 Task: Follow the page of Johnson & johnson
Action: Mouse moved to (619, 90)
Screenshot: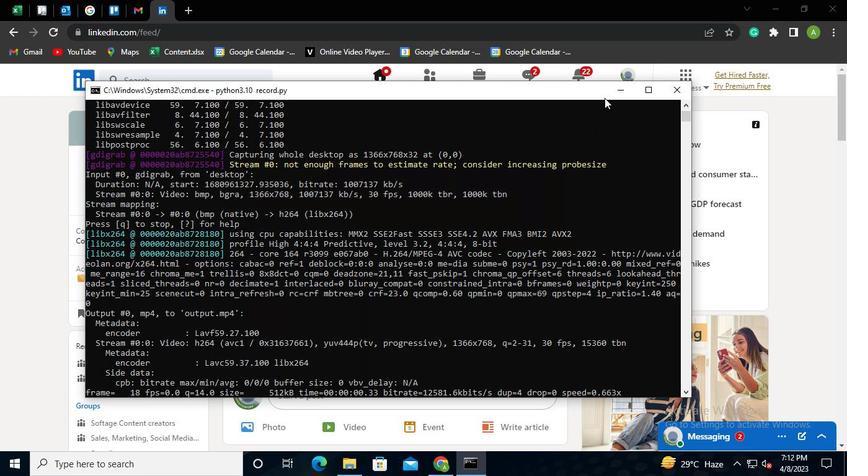 
Action: Mouse pressed left at (619, 90)
Screenshot: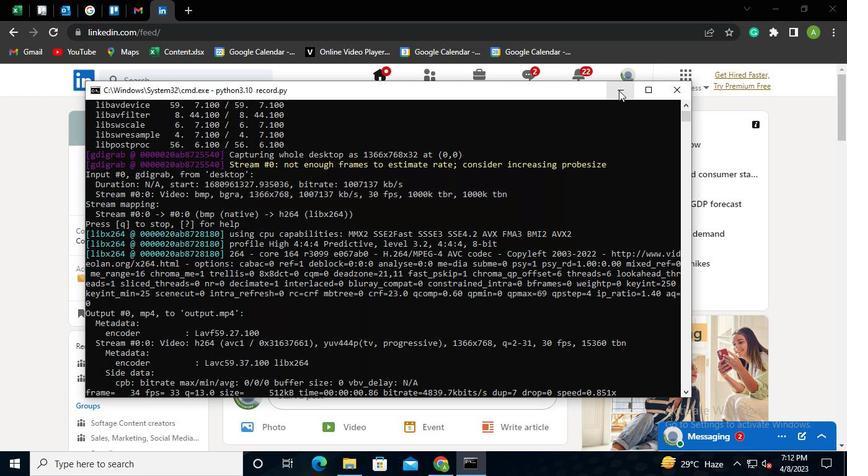 
Action: Mouse moved to (155, 75)
Screenshot: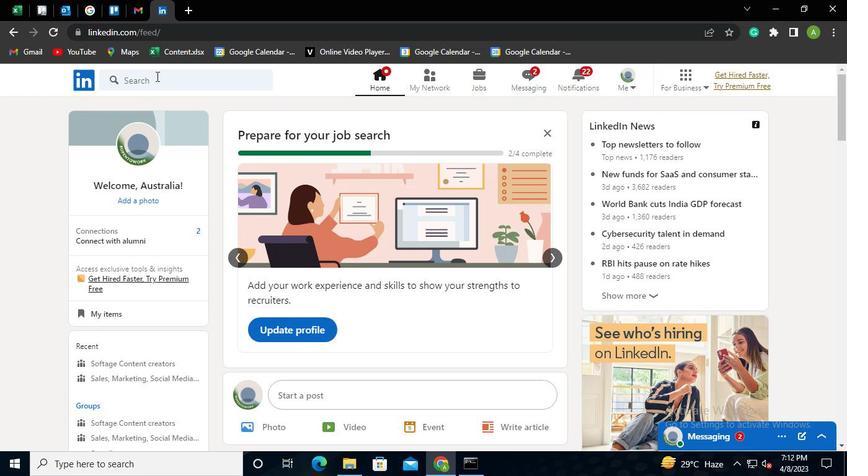 
Action: Mouse pressed left at (155, 75)
Screenshot: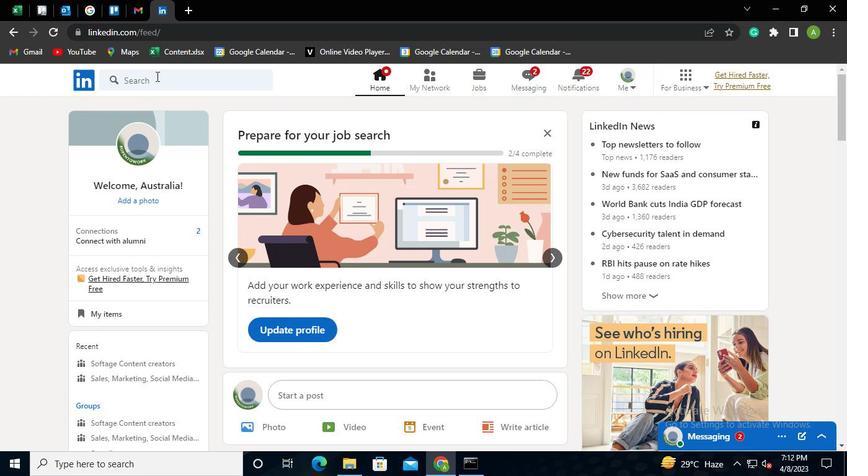 
Action: Mouse moved to (132, 130)
Screenshot: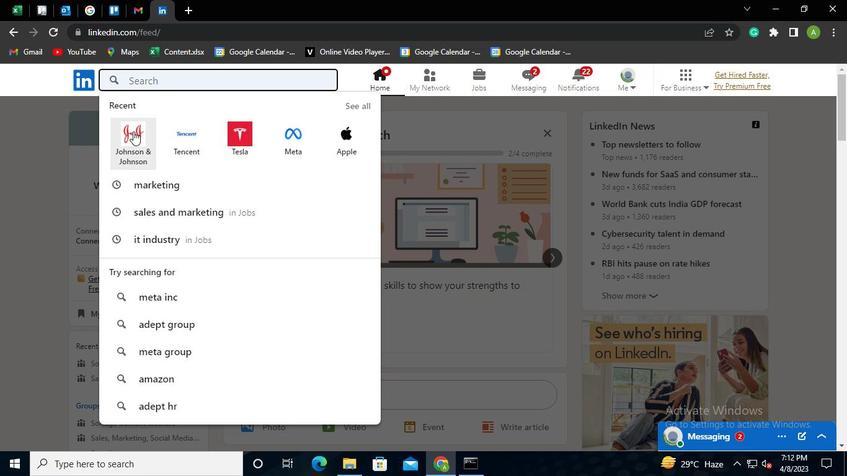 
Action: Mouse pressed left at (132, 130)
Screenshot: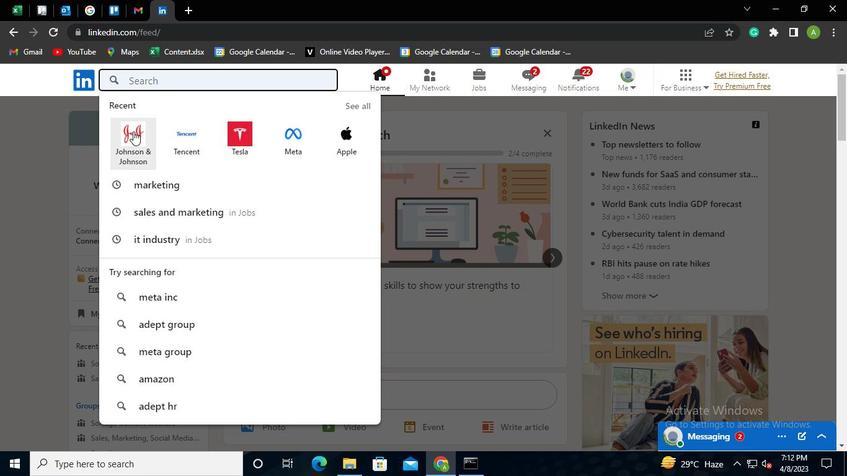
Action: Mouse moved to (143, 304)
Screenshot: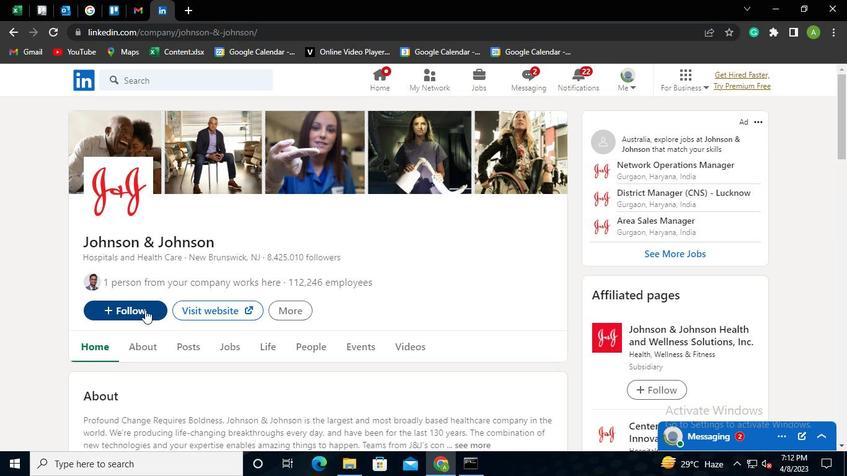 
Action: Mouse pressed left at (143, 304)
Screenshot: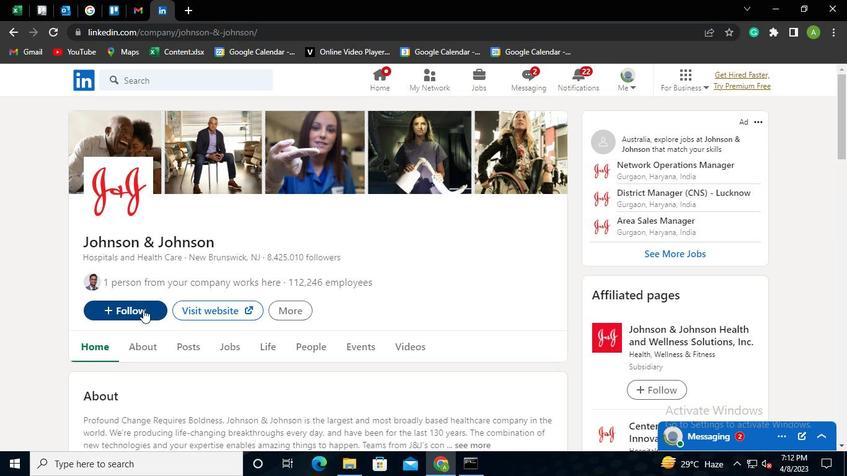 
Action: Mouse moved to (473, 463)
Screenshot: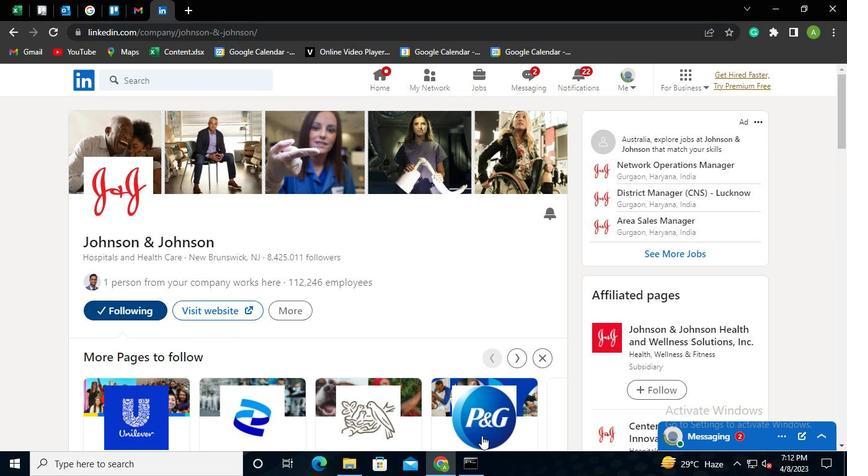 
Action: Mouse pressed left at (473, 463)
Screenshot: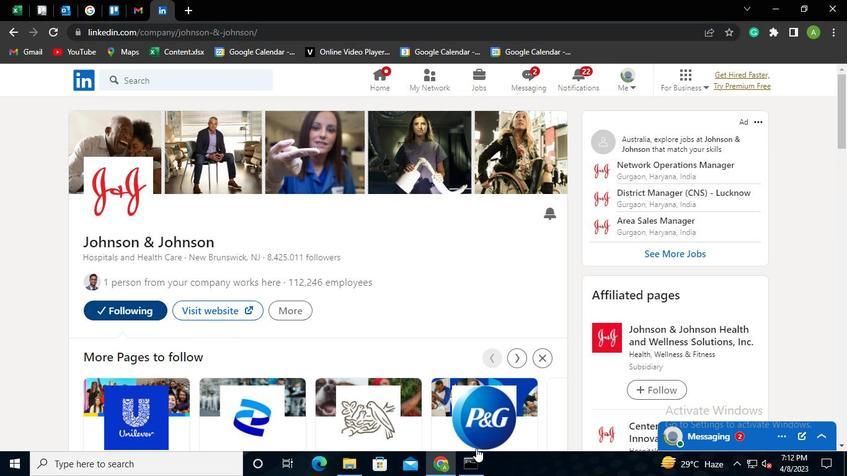 
Action: Mouse moved to (677, 94)
Screenshot: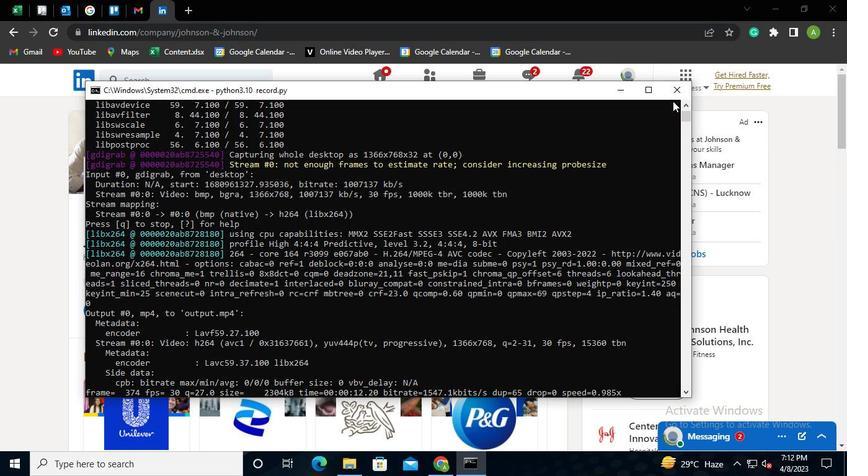 
Action: Mouse pressed left at (677, 94)
Screenshot: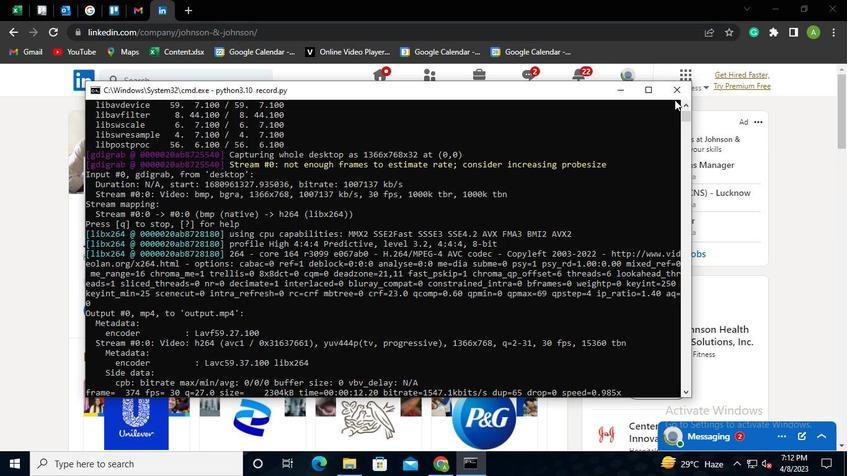 
Action: Mouse moved to (675, 97)
Screenshot: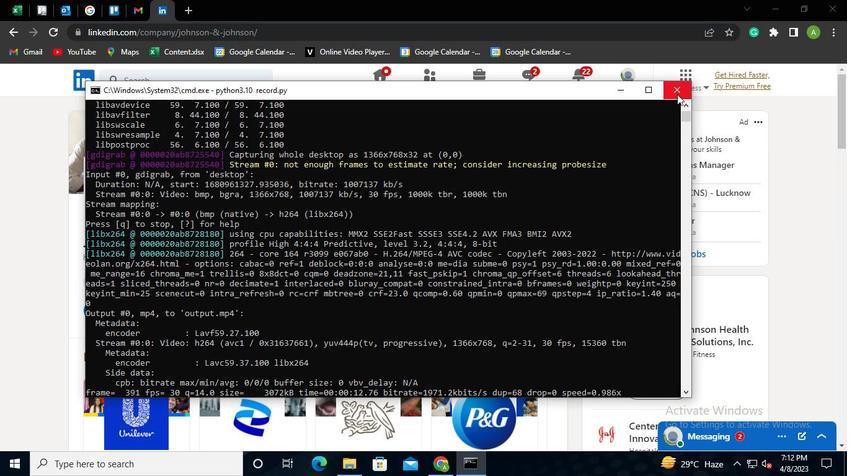 
